 Task: Add Description DS0003 to Card Card0003 in Board Board0001 in Development in Trello
Action: Mouse moved to (679, 80)
Screenshot: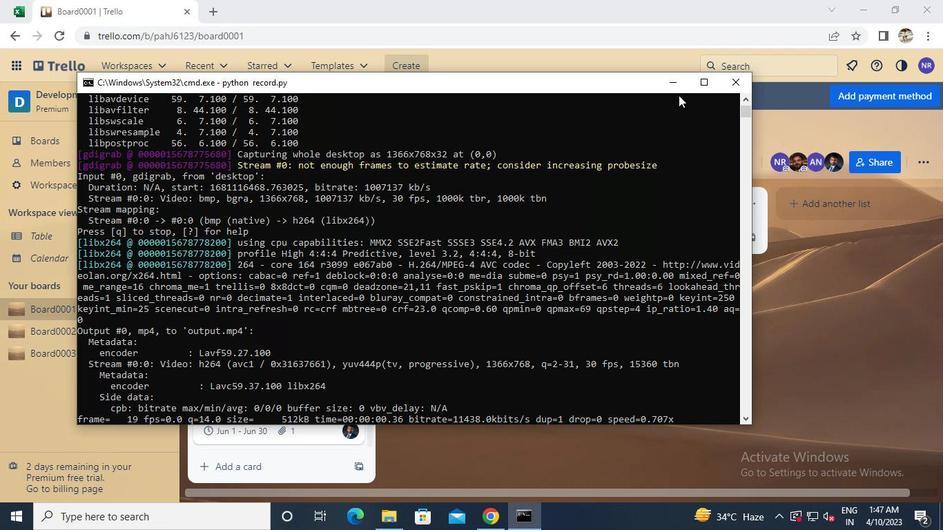 
Action: Mouse pressed left at (679, 80)
Screenshot: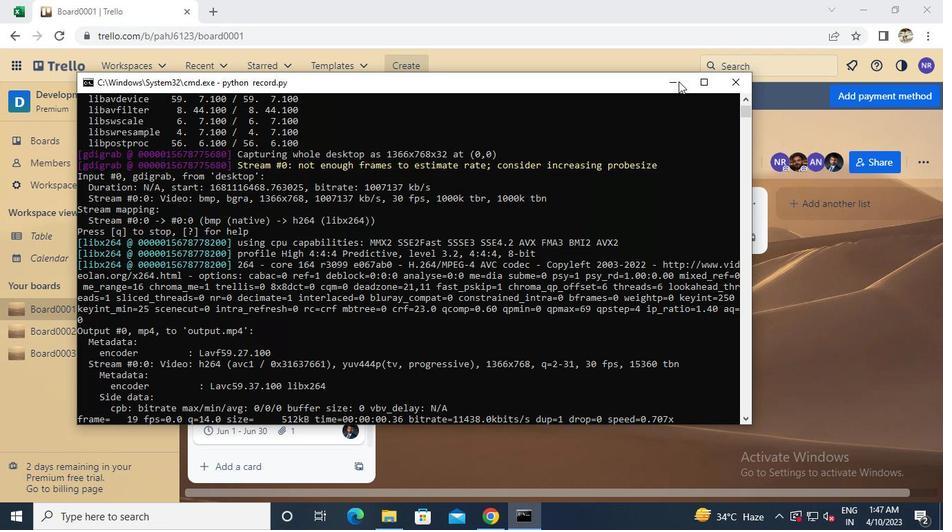 
Action: Mouse moved to (291, 399)
Screenshot: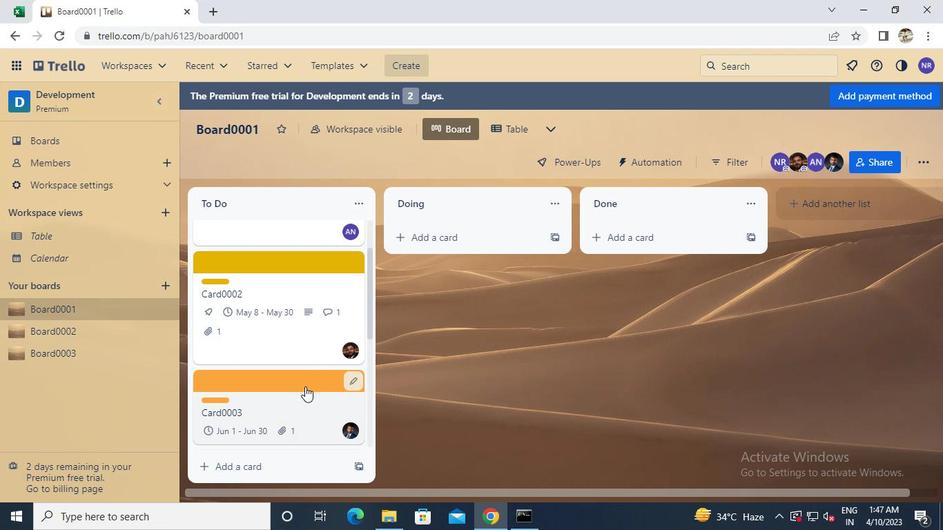 
Action: Mouse pressed left at (291, 399)
Screenshot: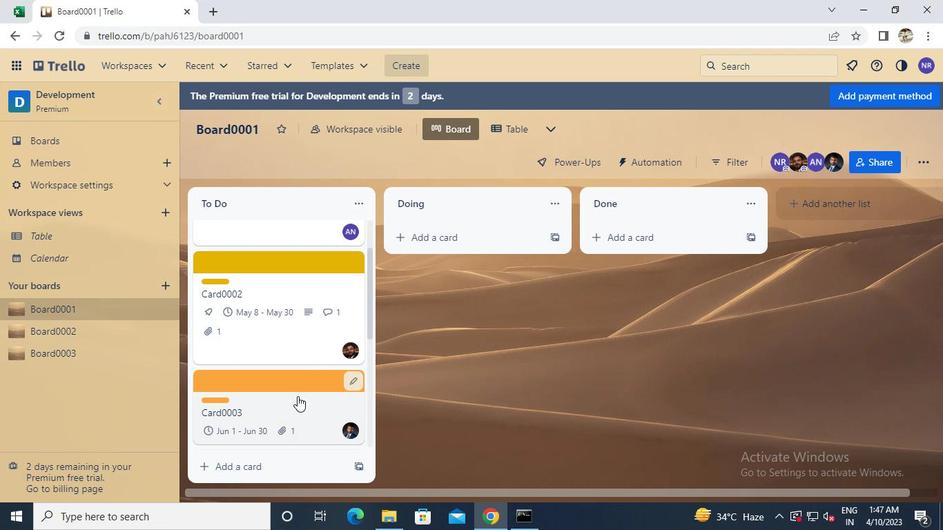 
Action: Mouse moved to (294, 384)
Screenshot: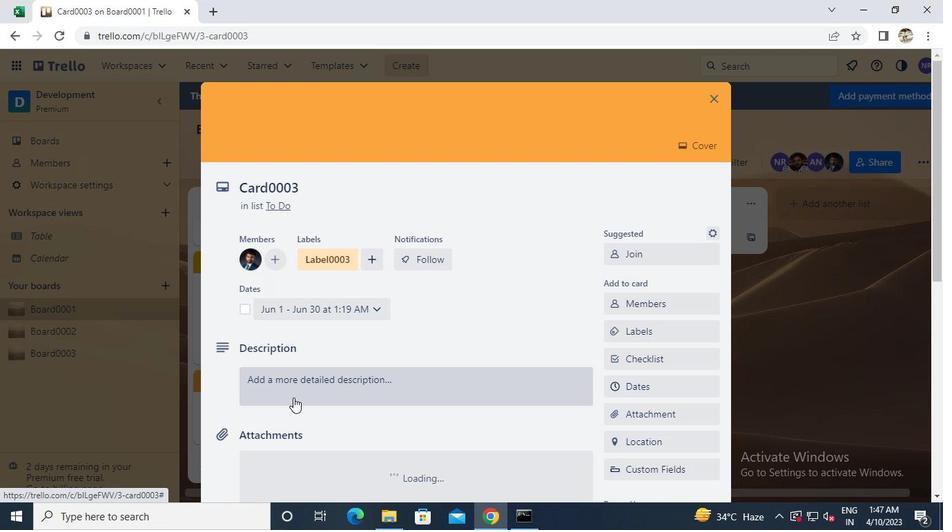 
Action: Mouse pressed left at (294, 384)
Screenshot: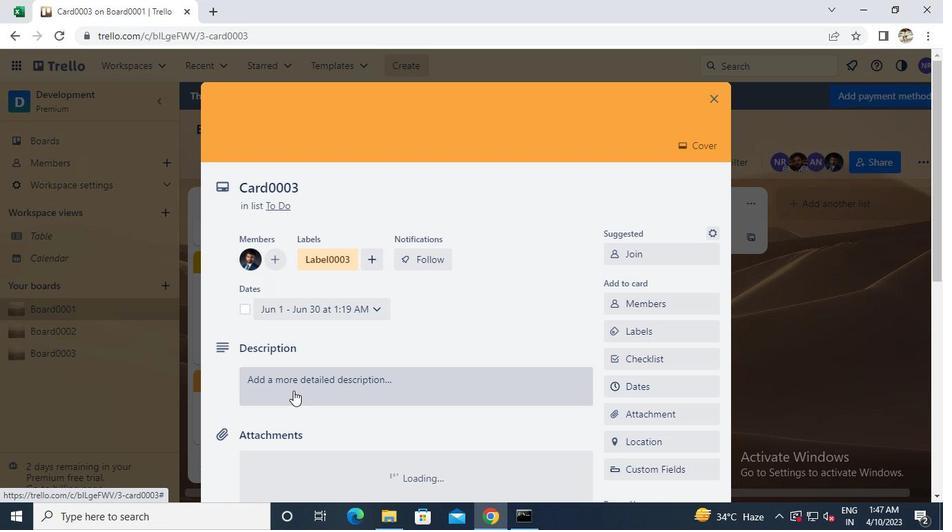 
Action: Mouse moved to (294, 384)
Screenshot: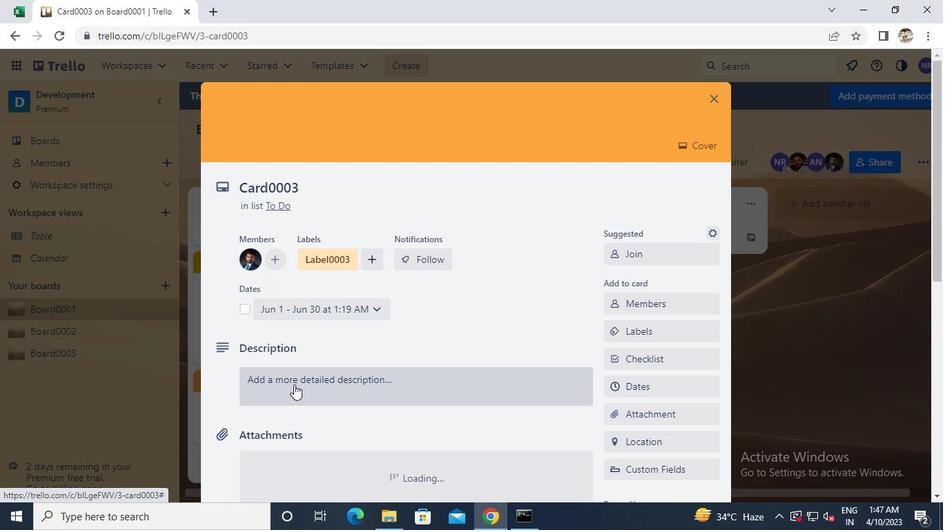 
Action: Keyboard Key.caps_lock
Screenshot: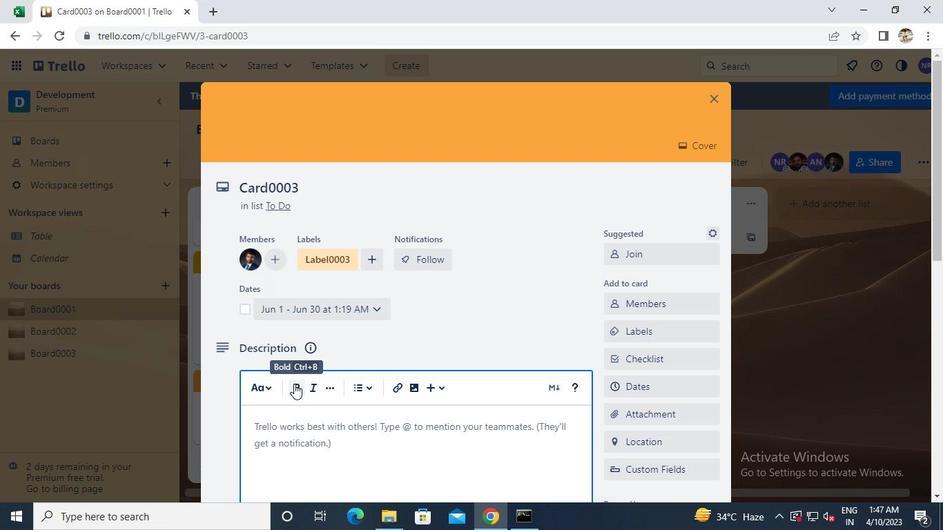 
Action: Keyboard d
Screenshot: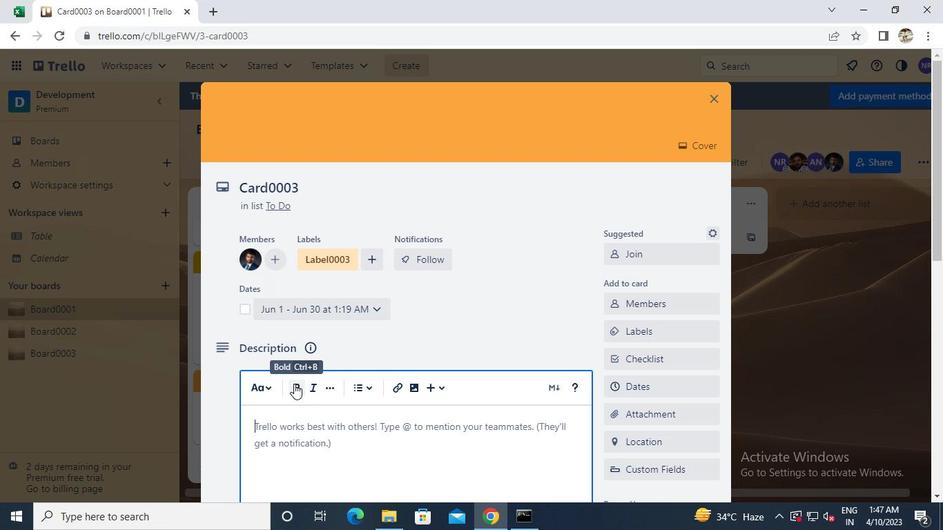 
Action: Keyboard s
Screenshot: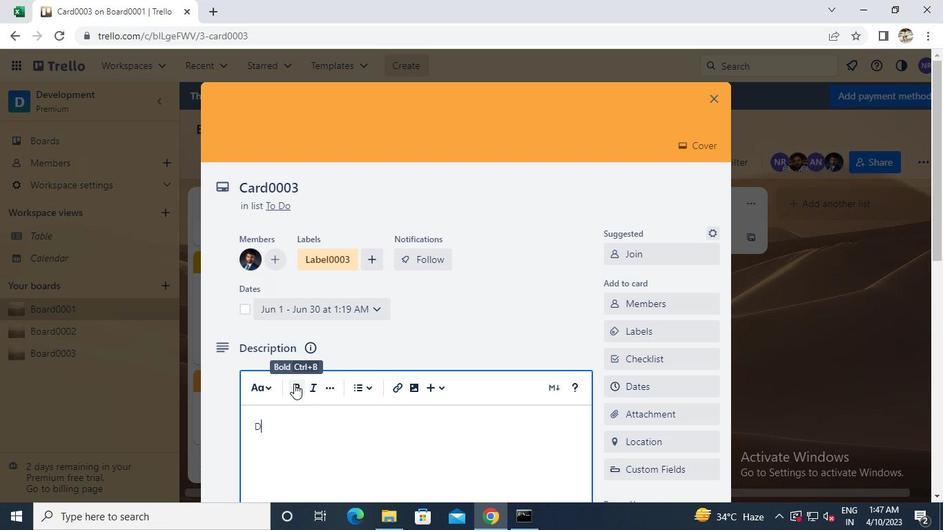 
Action: Keyboard 0
Screenshot: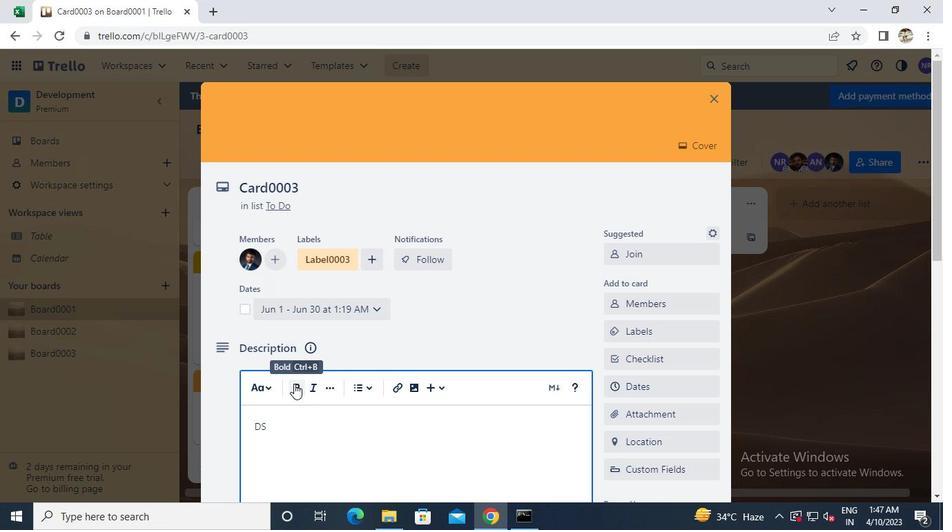 
Action: Keyboard 0
Screenshot: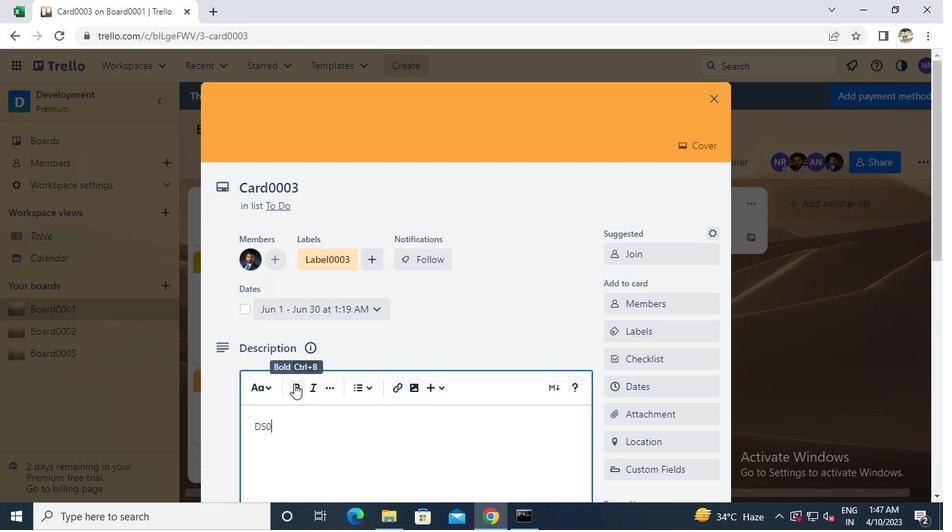 
Action: Keyboard 0
Screenshot: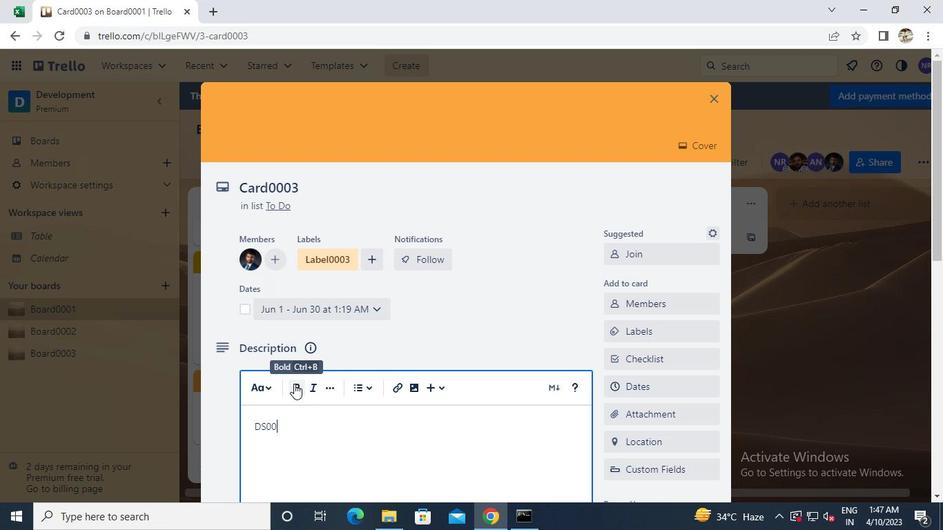 
Action: Keyboard 3
Screenshot: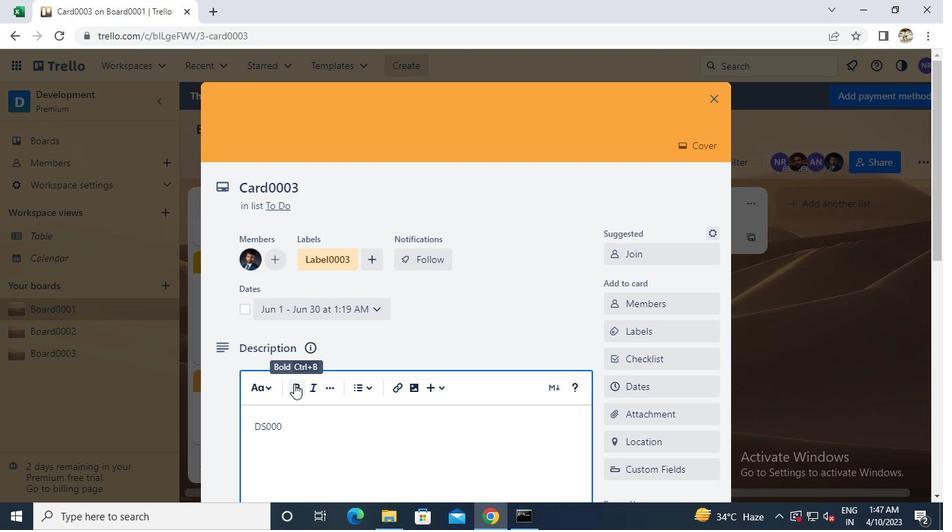 
Action: Mouse moved to (263, 373)
Screenshot: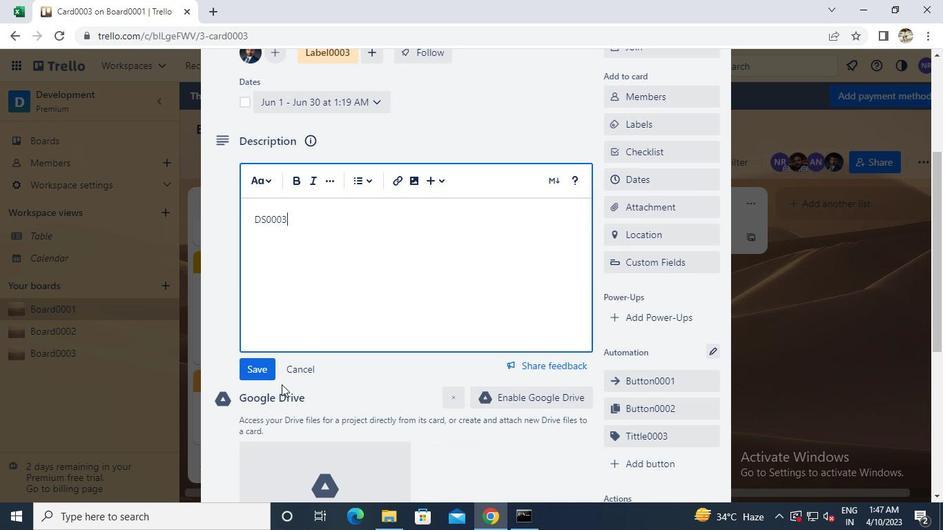 
Action: Mouse pressed left at (263, 373)
Screenshot: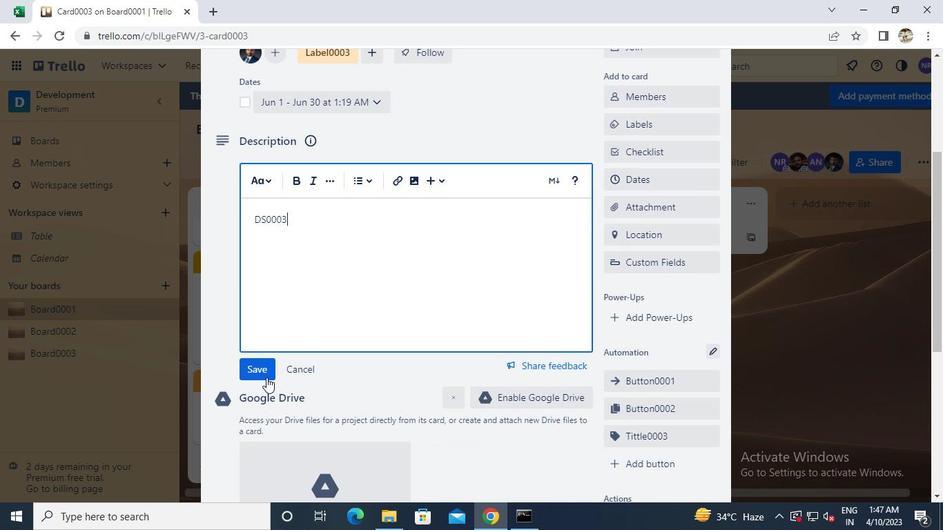 
Action: Mouse moved to (717, 100)
Screenshot: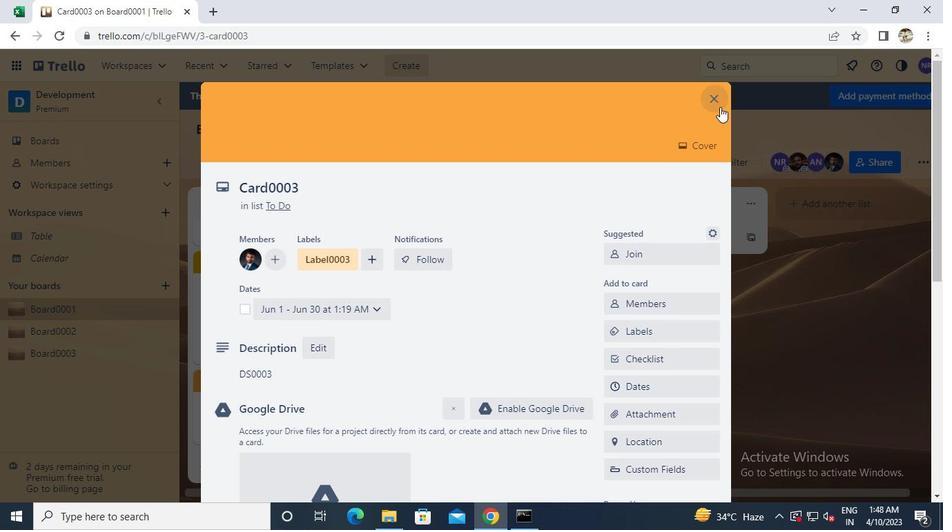
Action: Mouse pressed left at (717, 100)
Screenshot: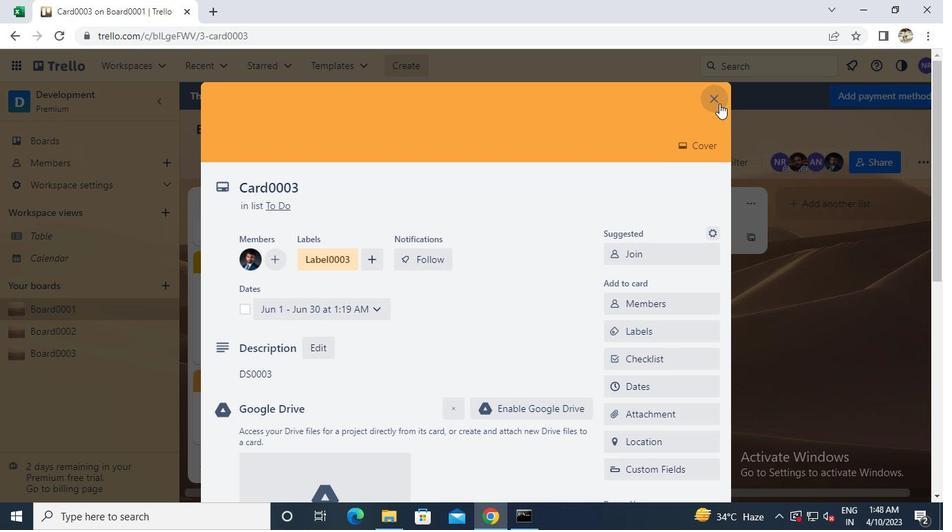 
Action: Mouse moved to (523, 511)
Screenshot: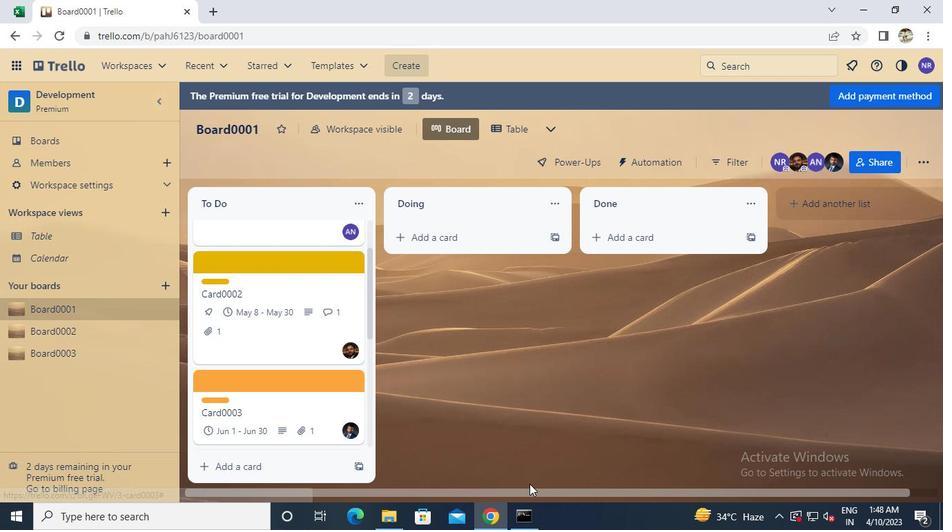 
Action: Mouse pressed left at (523, 511)
Screenshot: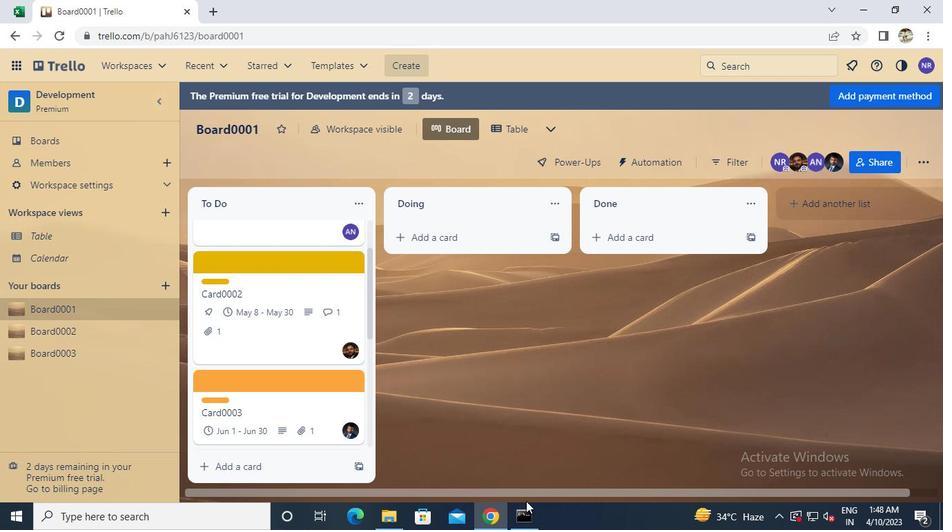 
Action: Mouse moved to (736, 76)
Screenshot: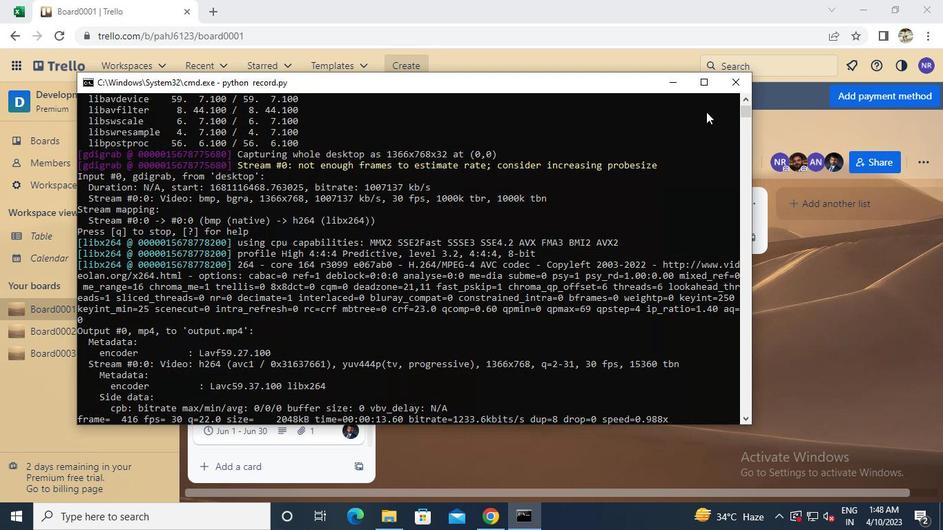 
Action: Mouse pressed left at (736, 76)
Screenshot: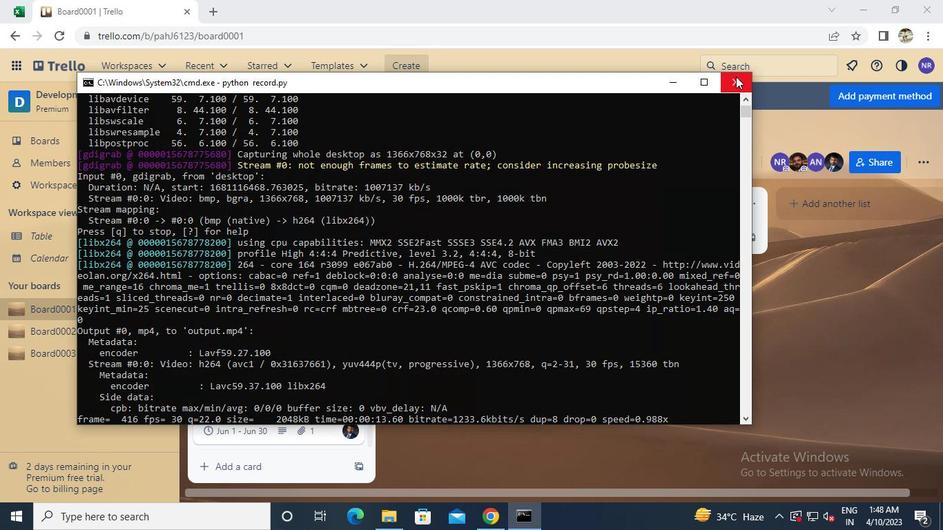 
